 Task: Check the average views per listing of balcony in the last 3 years.
Action: Mouse moved to (823, 190)
Screenshot: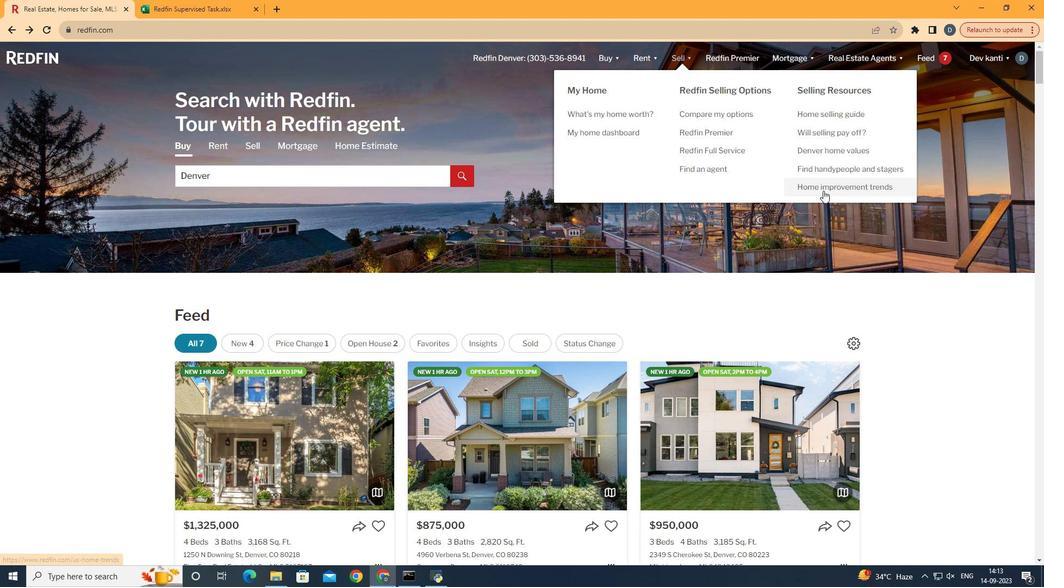 
Action: Mouse pressed left at (823, 190)
Screenshot: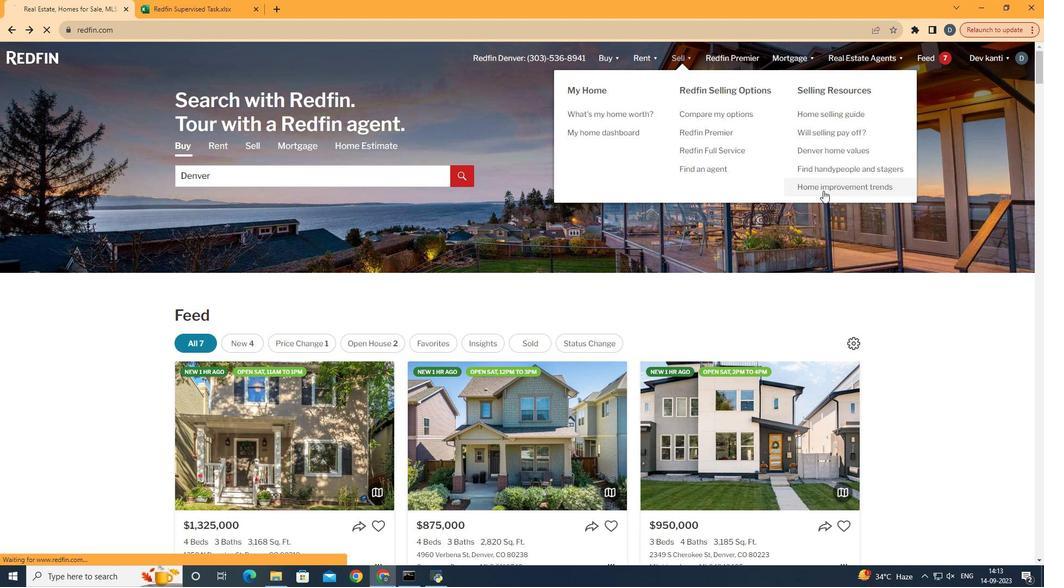 
Action: Mouse moved to (254, 218)
Screenshot: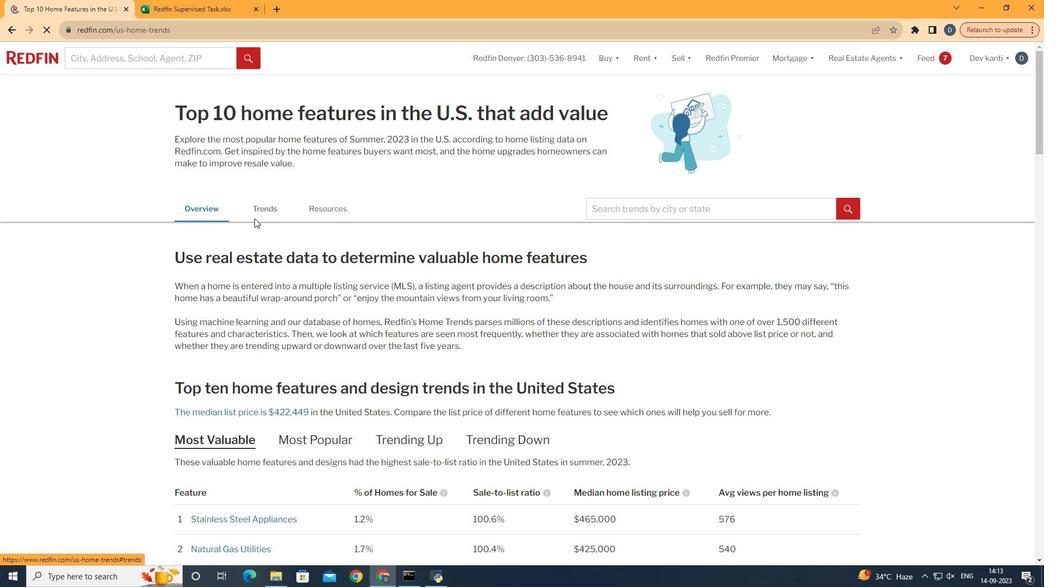 
Action: Mouse pressed left at (254, 218)
Screenshot: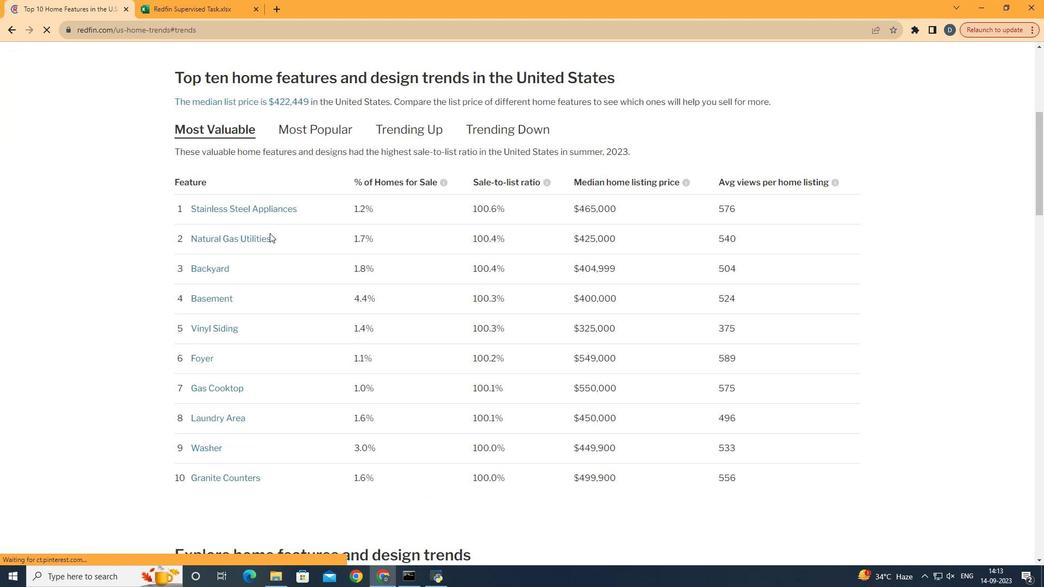 
Action: Mouse moved to (368, 281)
Screenshot: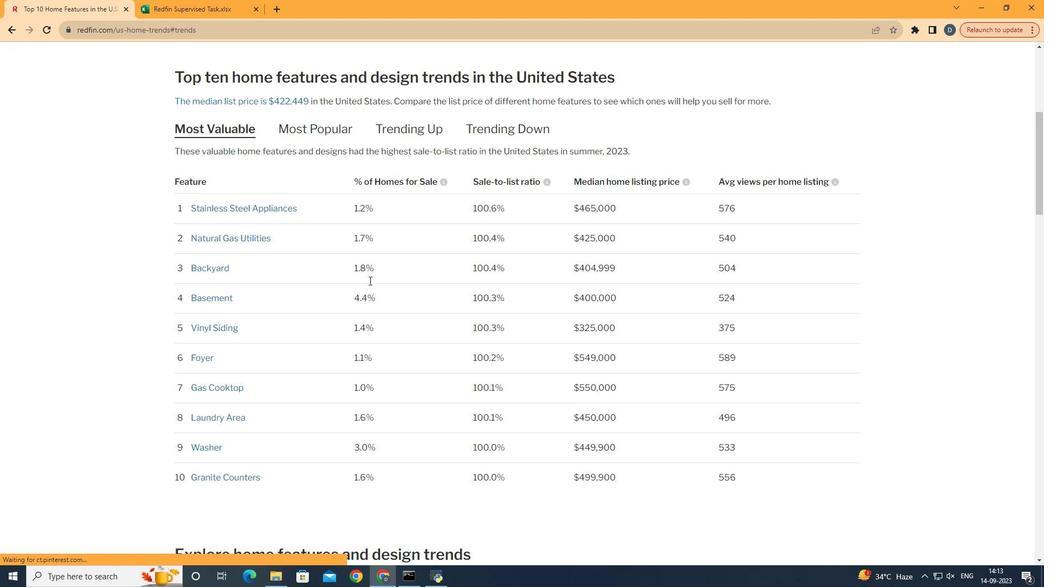 
Action: Mouse scrolled (368, 280) with delta (0, 0)
Screenshot: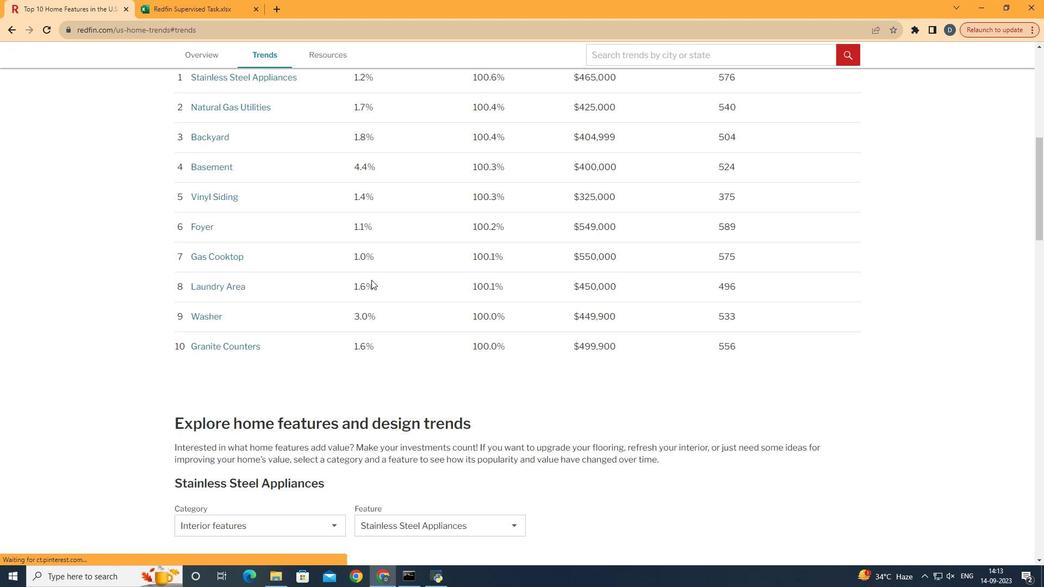 
Action: Mouse moved to (369, 280)
Screenshot: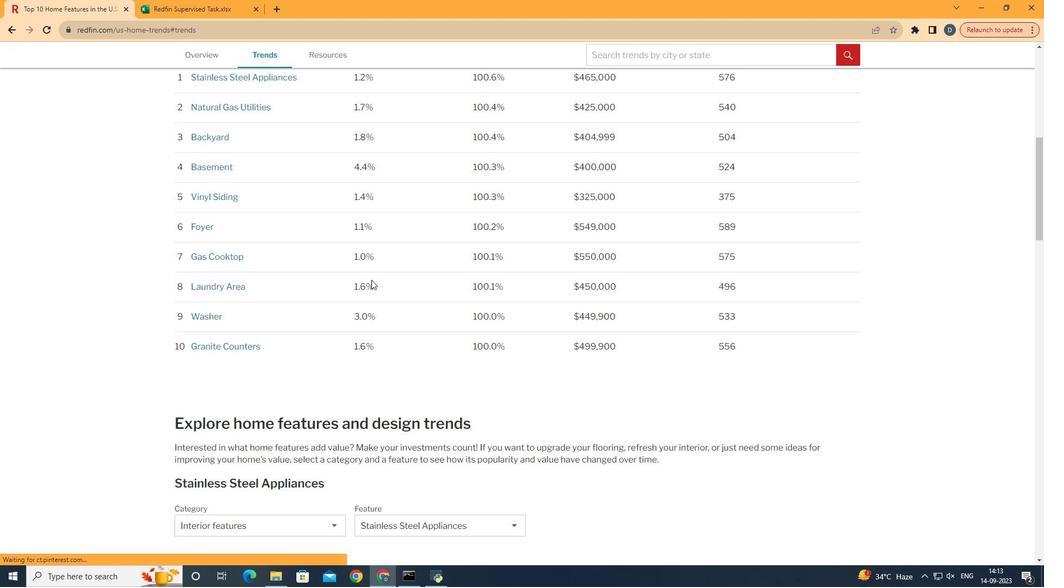 
Action: Mouse scrolled (369, 280) with delta (0, 0)
Screenshot: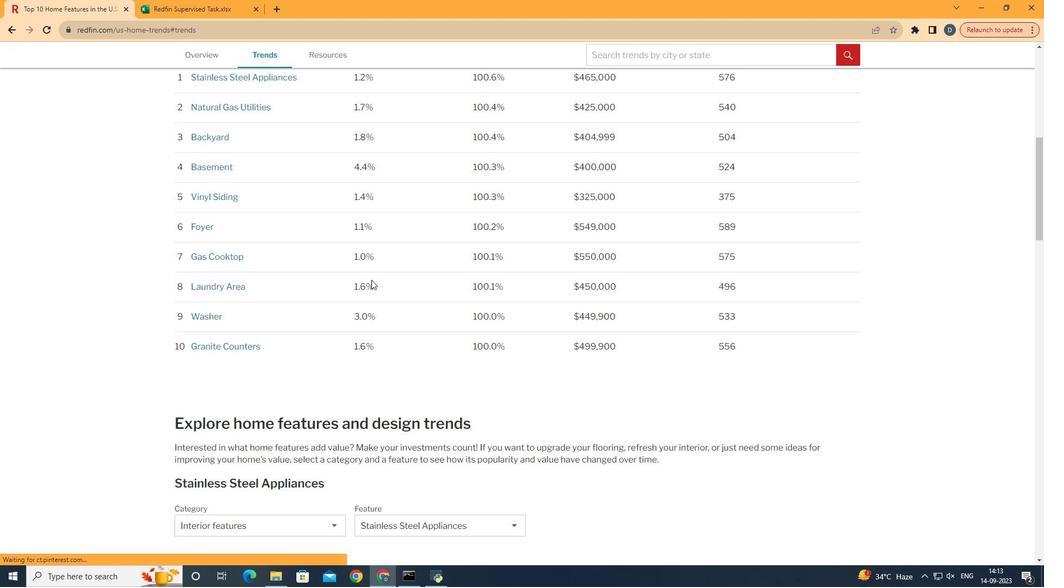 
Action: Mouse scrolled (369, 280) with delta (0, 0)
Screenshot: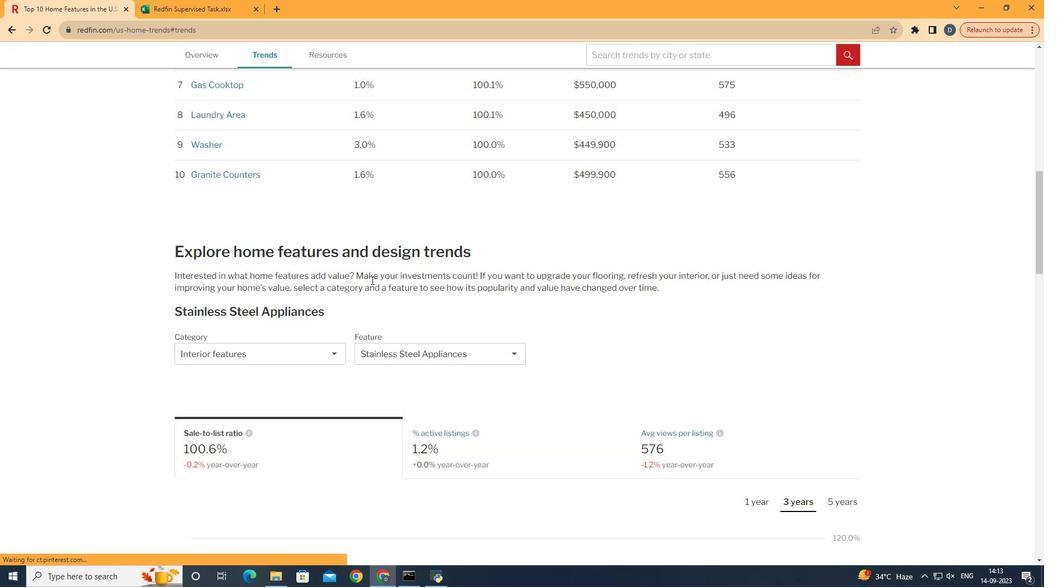 
Action: Mouse scrolled (369, 280) with delta (0, 0)
Screenshot: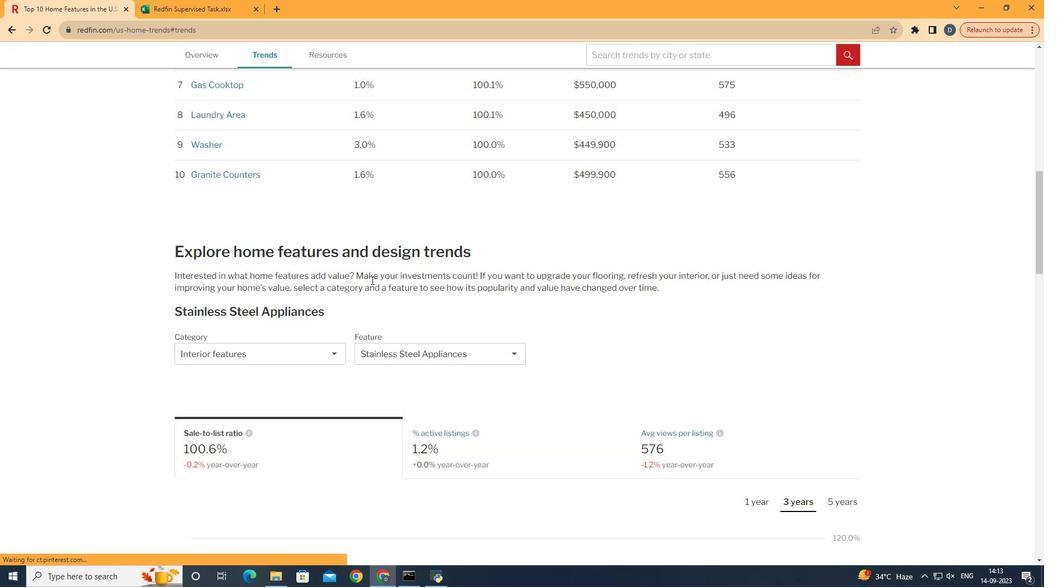 
Action: Mouse moved to (369, 280)
Screenshot: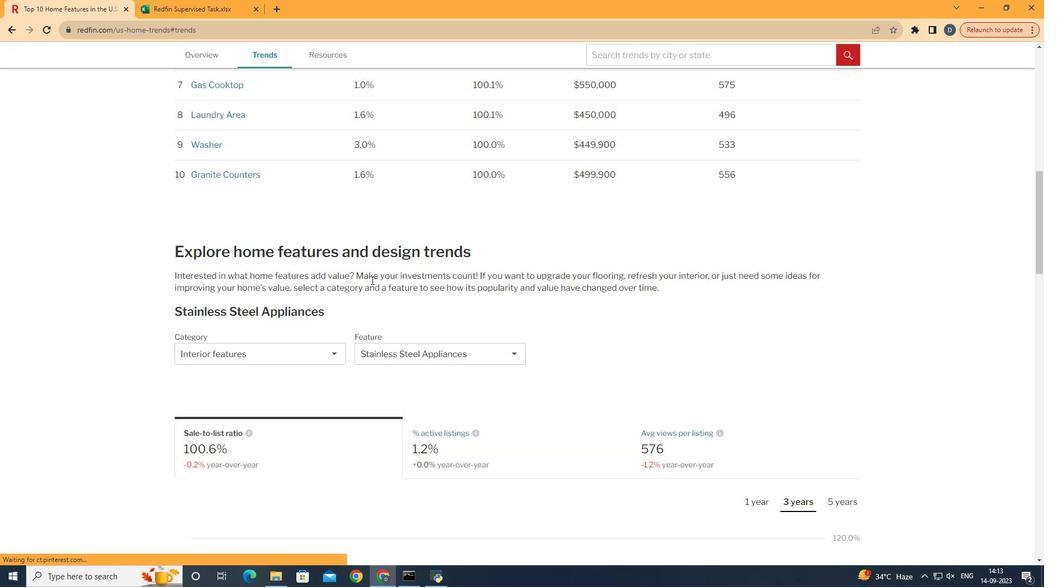 
Action: Mouse scrolled (369, 280) with delta (0, 0)
Screenshot: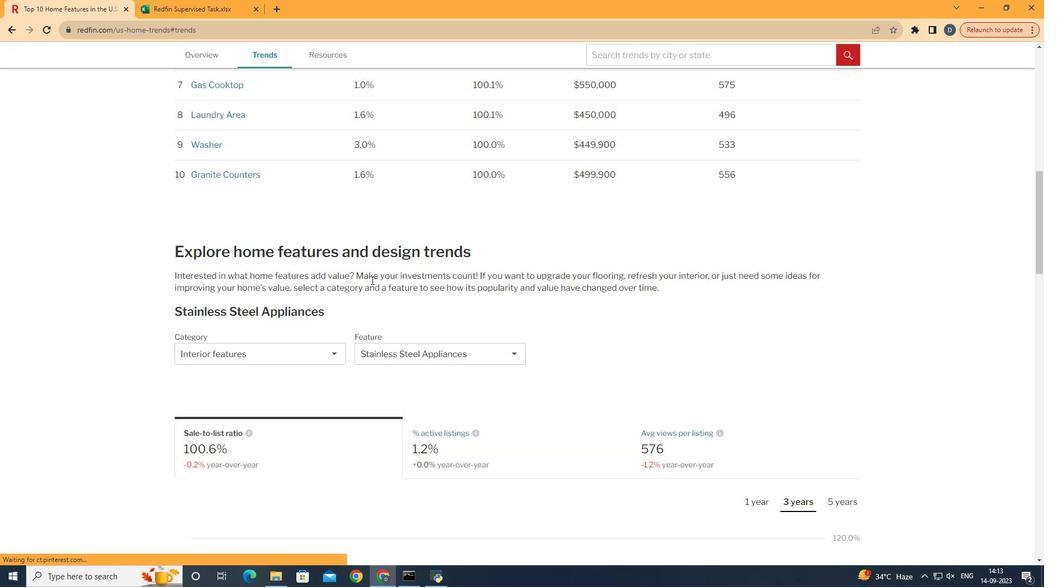 
Action: Mouse moved to (370, 280)
Screenshot: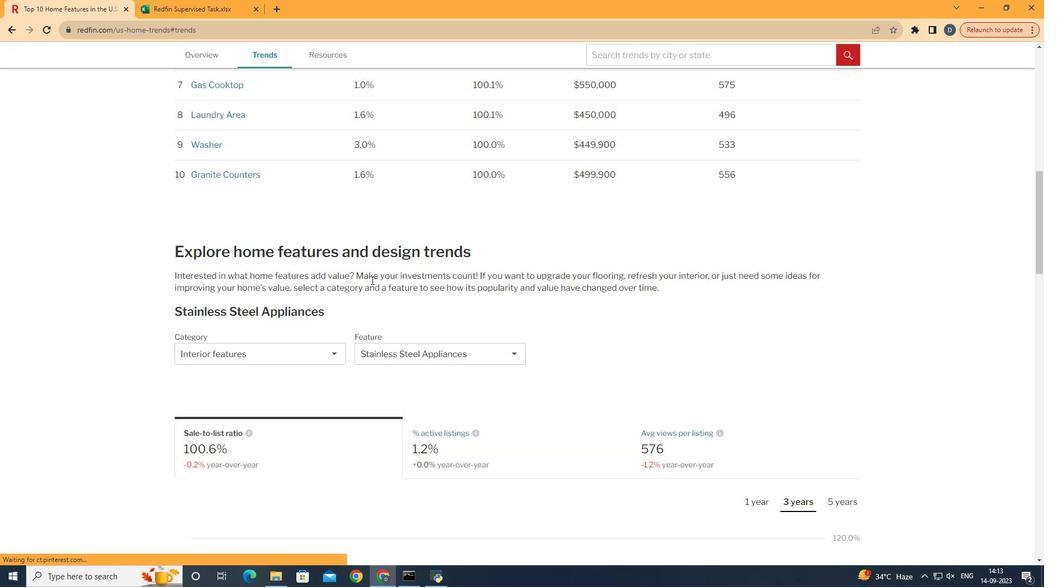 
Action: Mouse scrolled (370, 280) with delta (0, 0)
Screenshot: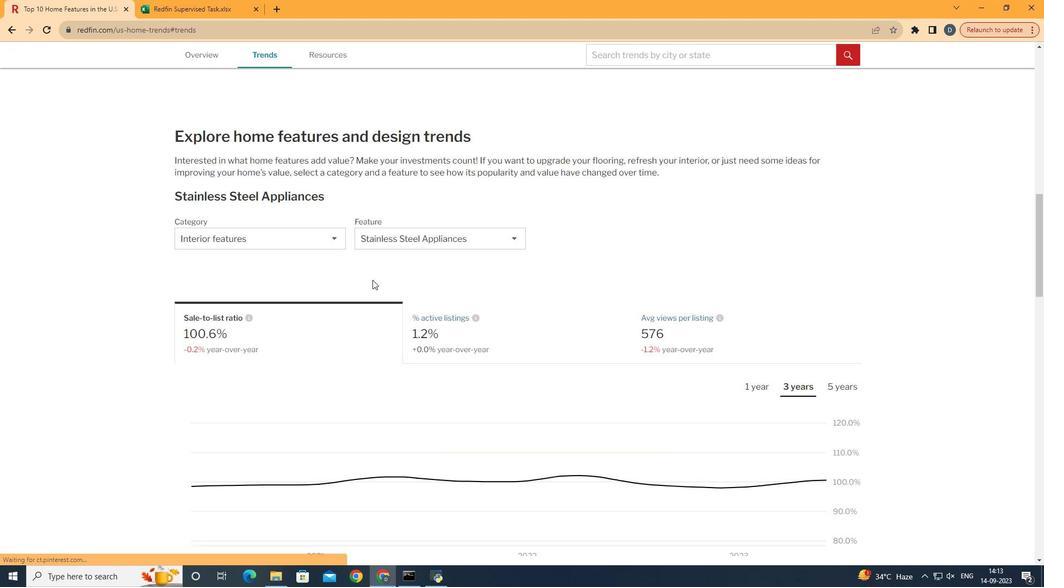 
Action: Mouse scrolled (370, 280) with delta (0, 0)
Screenshot: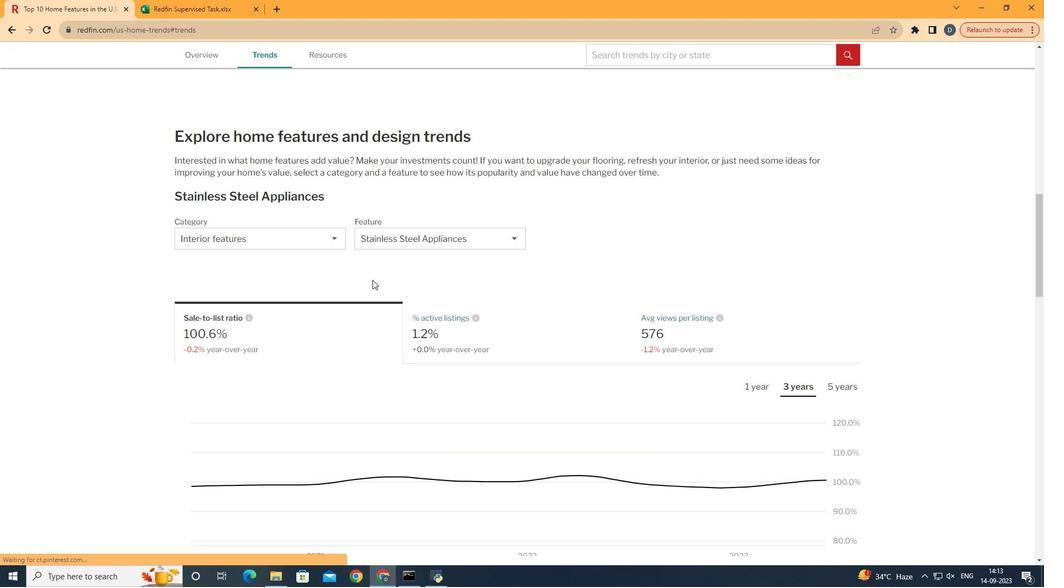 
Action: Mouse moved to (370, 280)
Screenshot: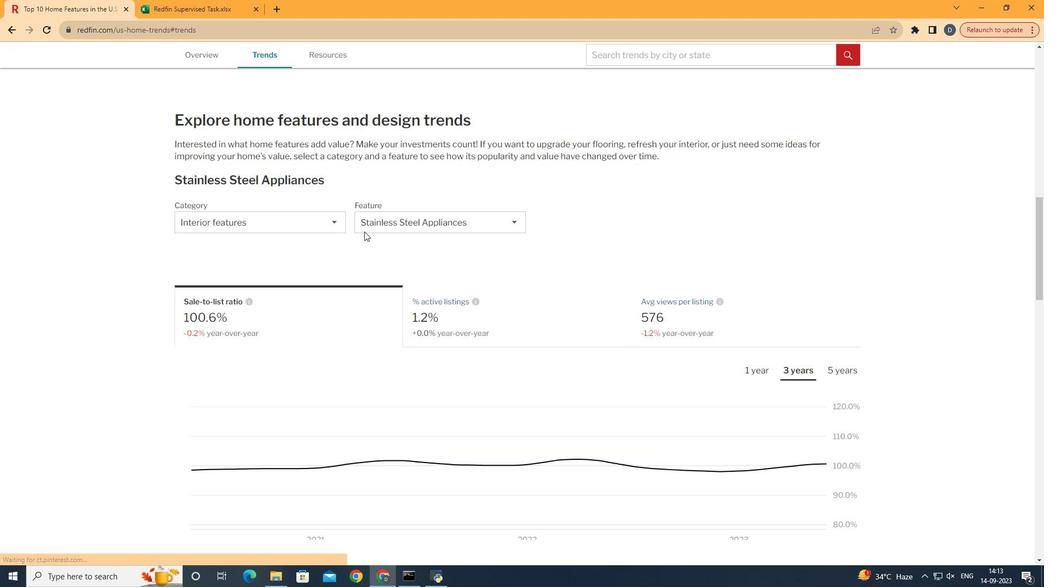 
Action: Mouse scrolled (370, 280) with delta (0, 0)
Screenshot: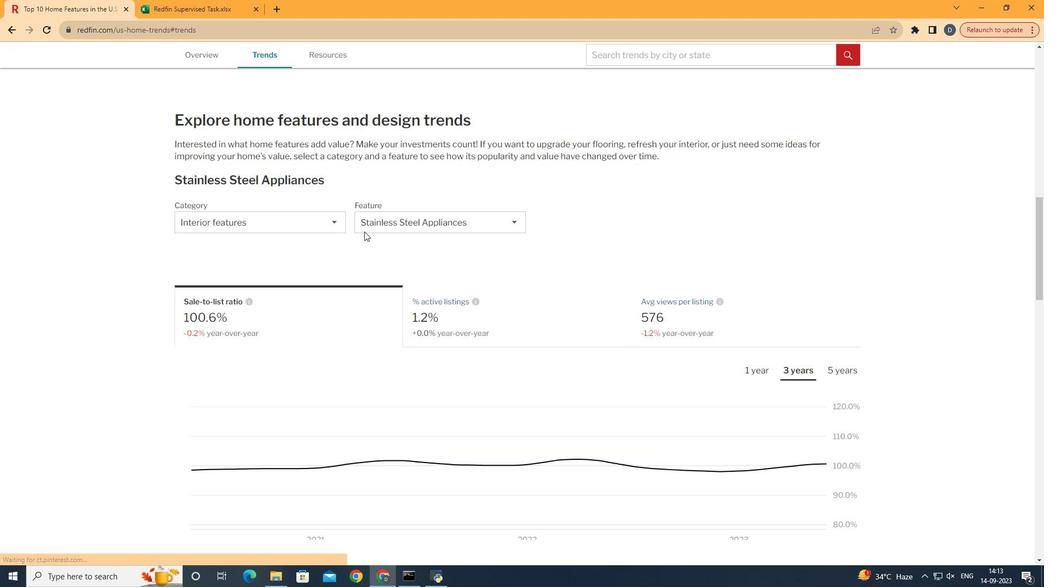 
Action: Mouse moved to (302, 217)
Screenshot: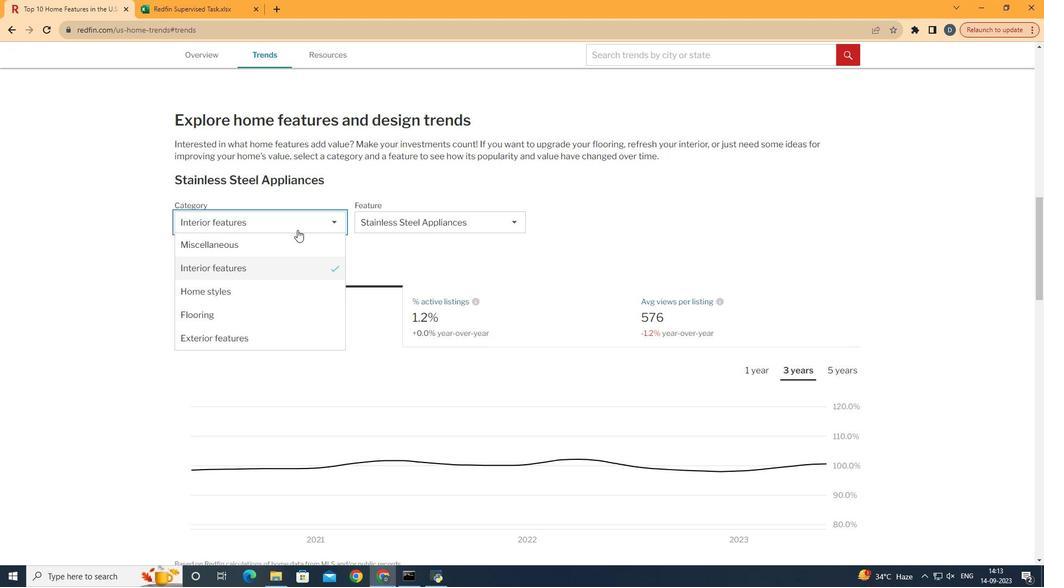 
Action: Mouse pressed left at (302, 217)
Screenshot: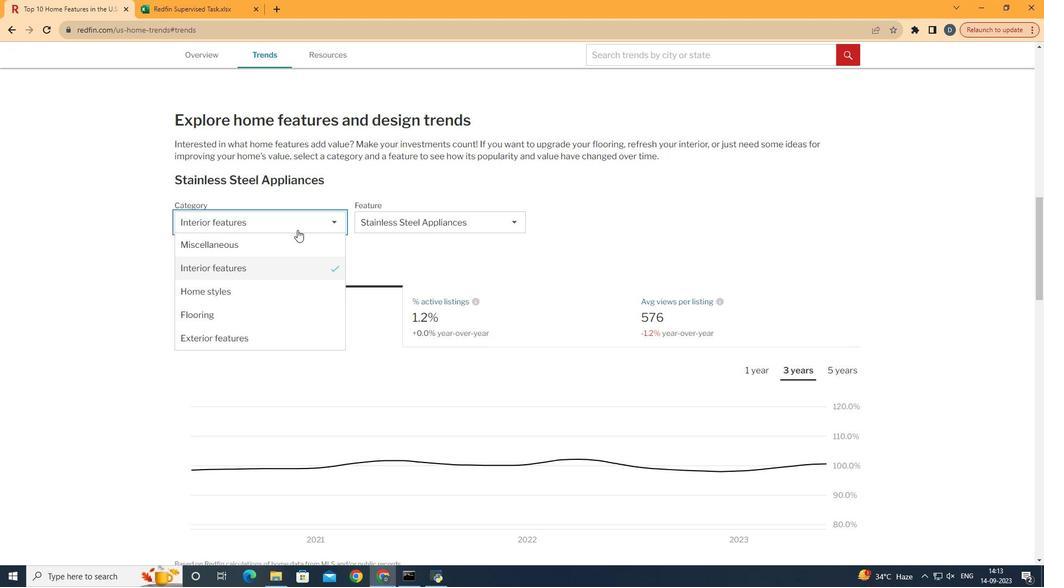 
Action: Mouse moved to (292, 334)
Screenshot: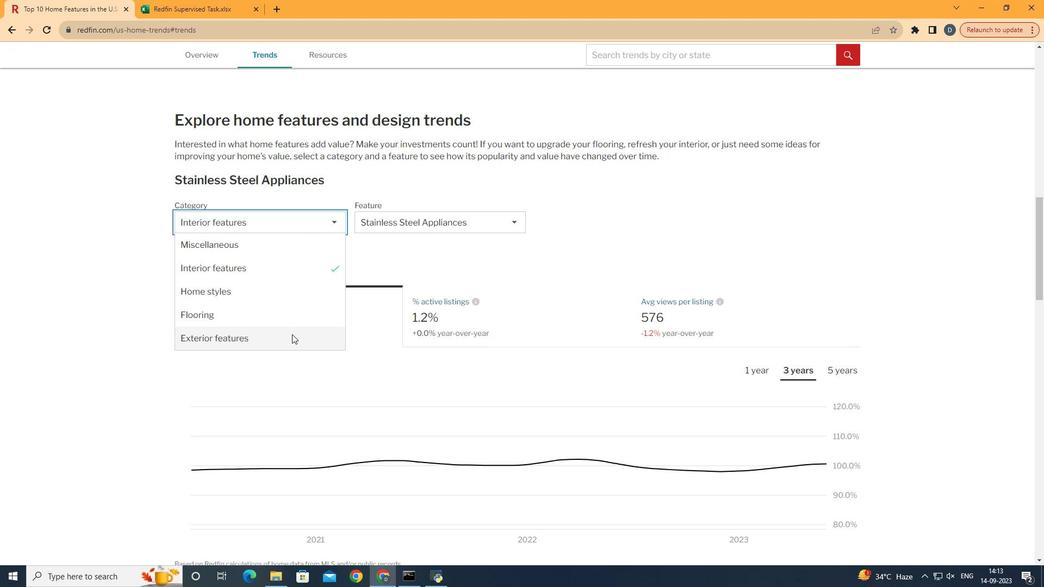 
Action: Mouse pressed left at (292, 334)
Screenshot: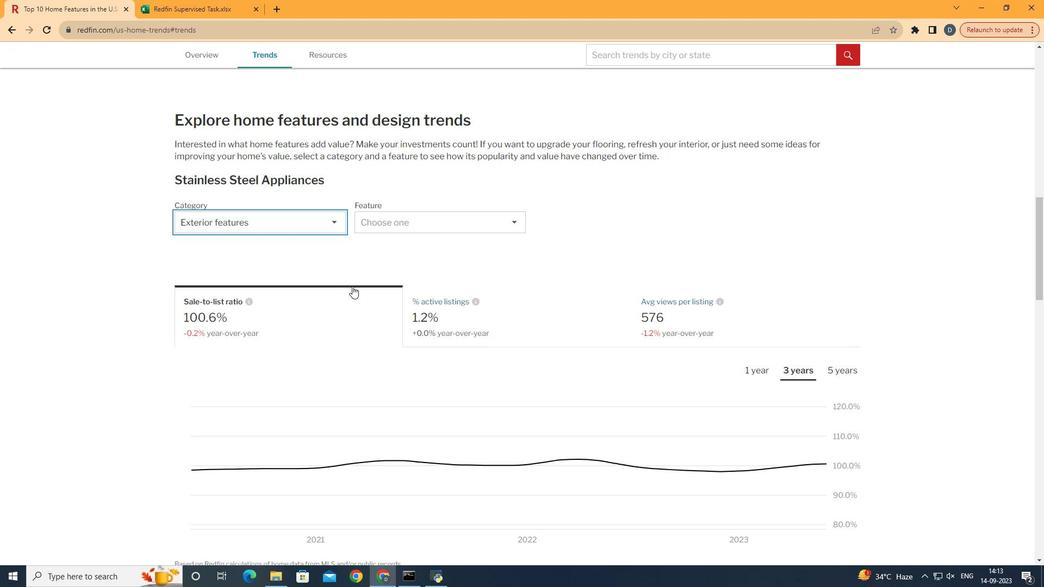 
Action: Mouse moved to (427, 236)
Screenshot: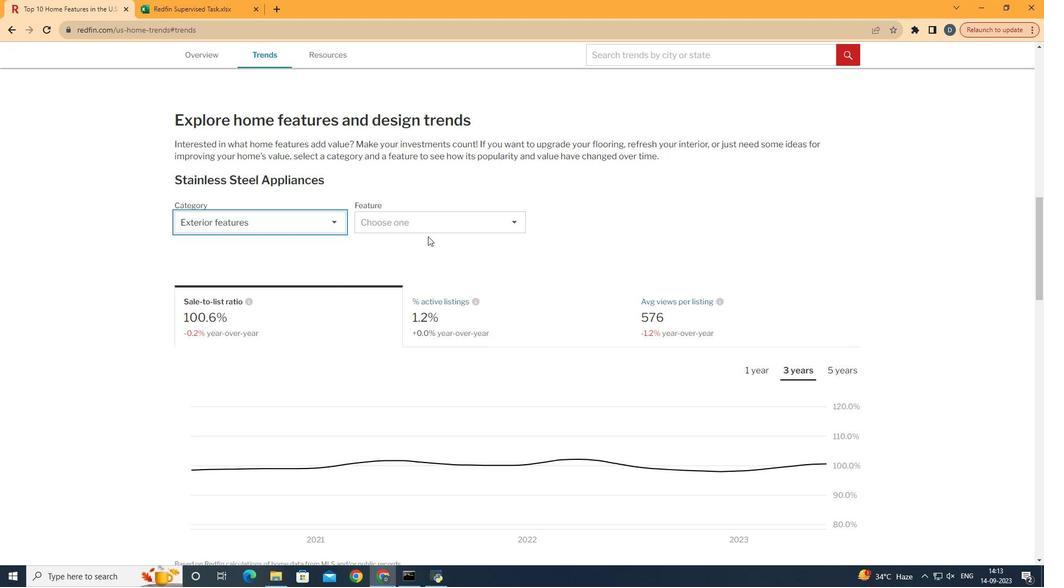 
Action: Mouse pressed left at (427, 236)
Screenshot: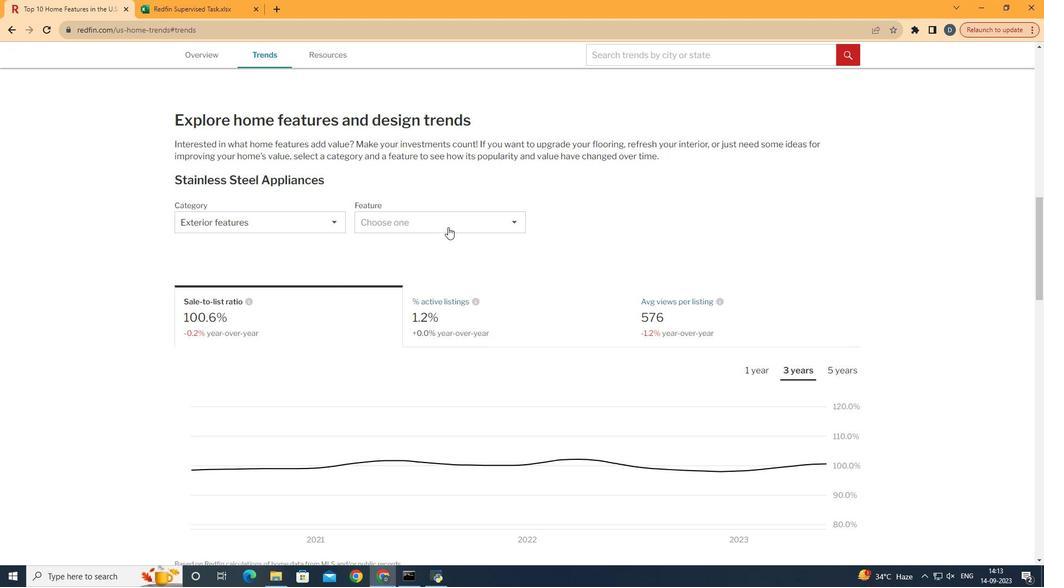 
Action: Mouse moved to (448, 227)
Screenshot: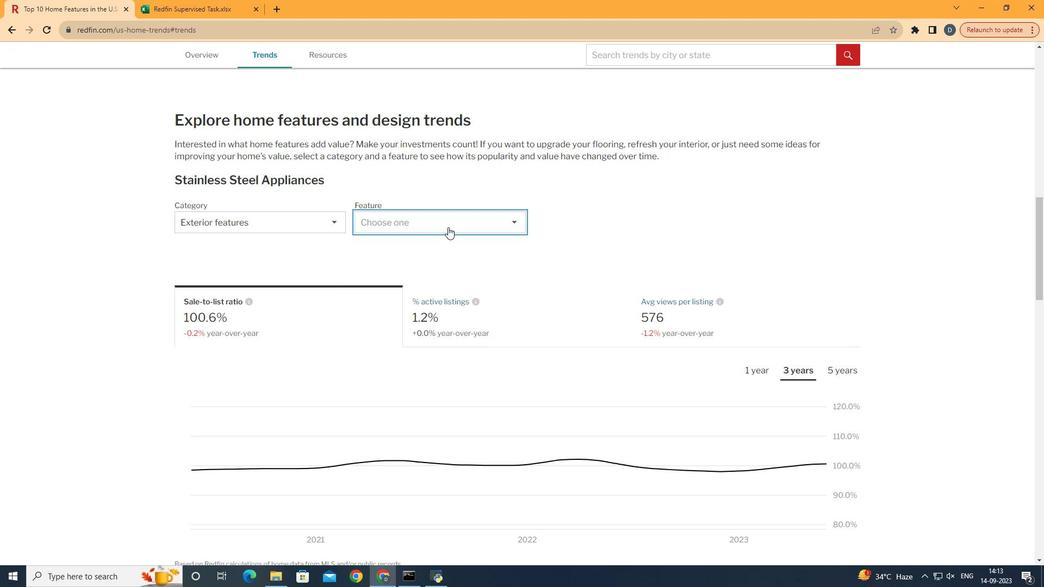 
Action: Mouse pressed left at (448, 227)
Screenshot: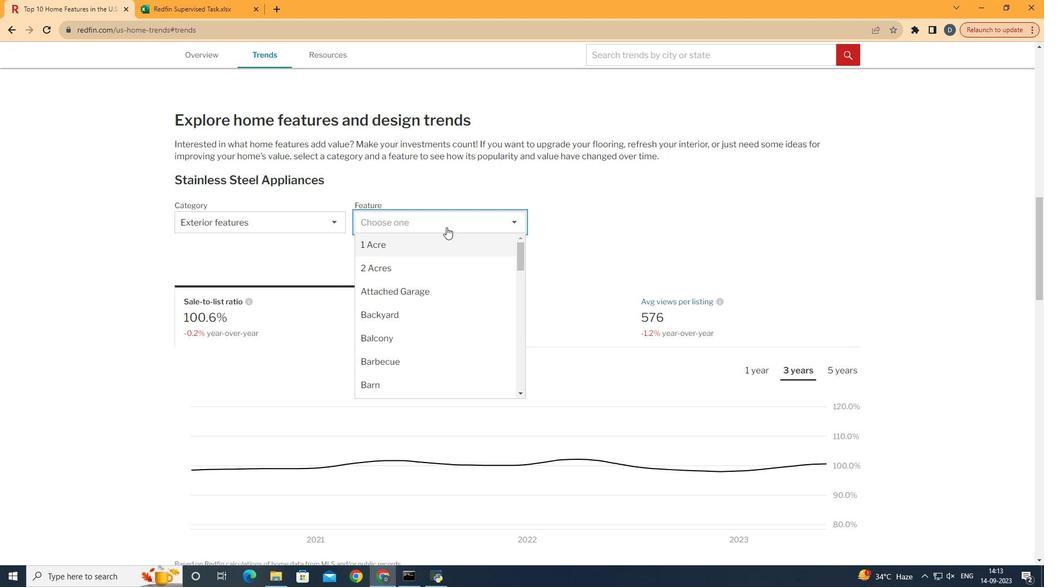 
Action: Mouse moved to (447, 332)
Screenshot: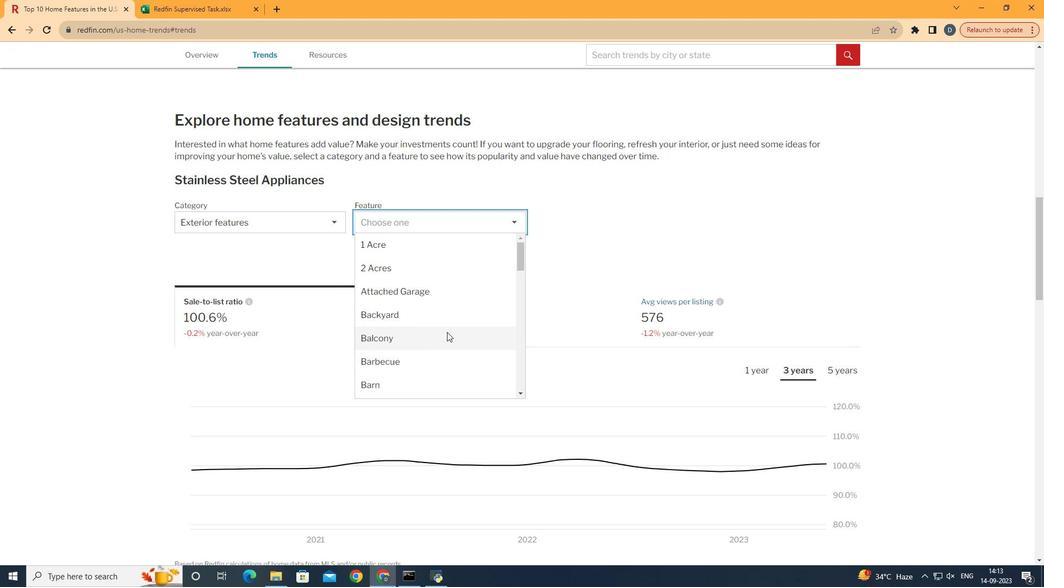 
Action: Mouse pressed left at (447, 332)
Screenshot: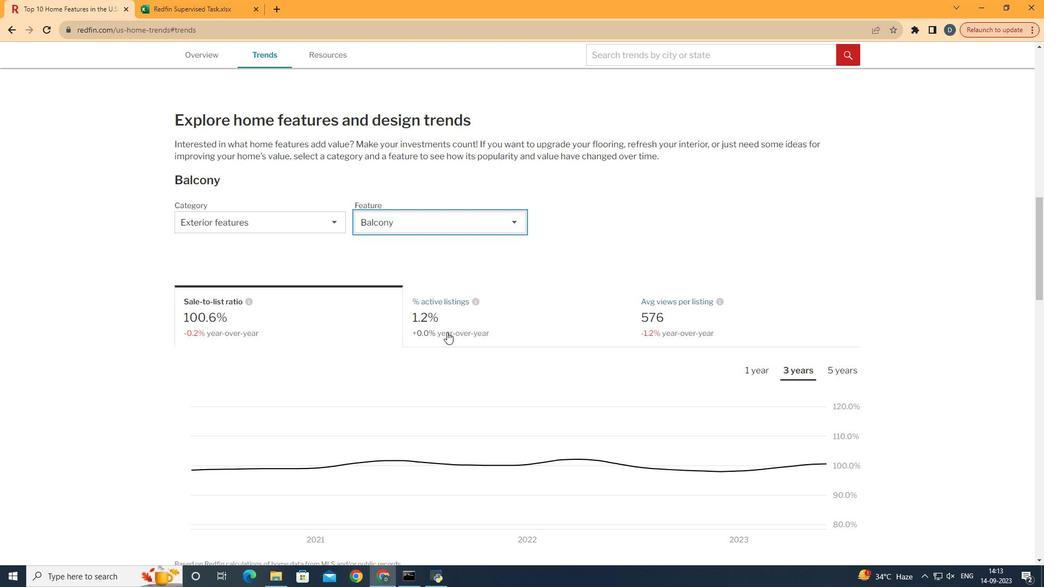
Action: Mouse moved to (611, 244)
Screenshot: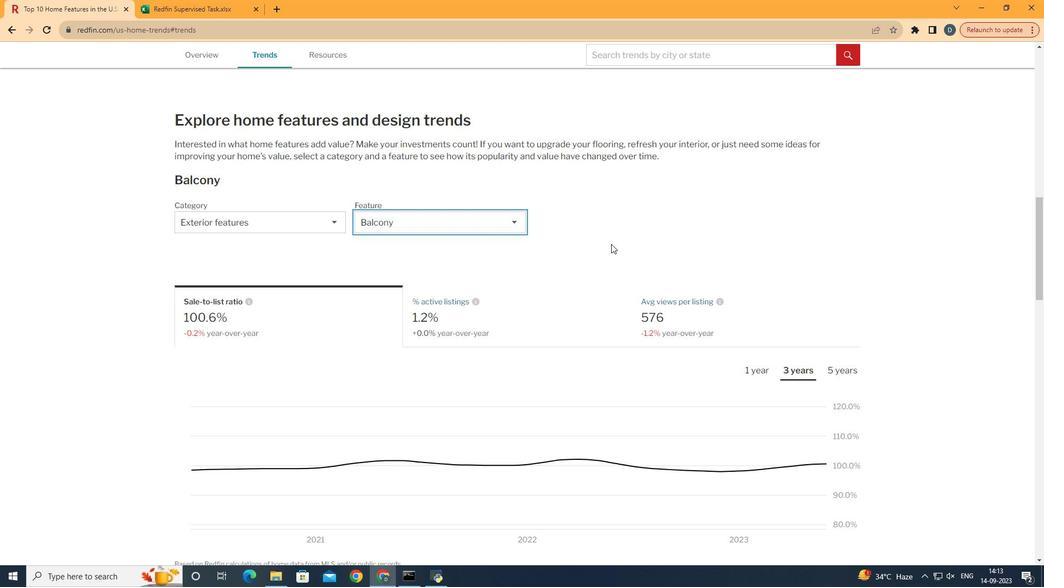 
Action: Mouse scrolled (611, 243) with delta (0, 0)
Screenshot: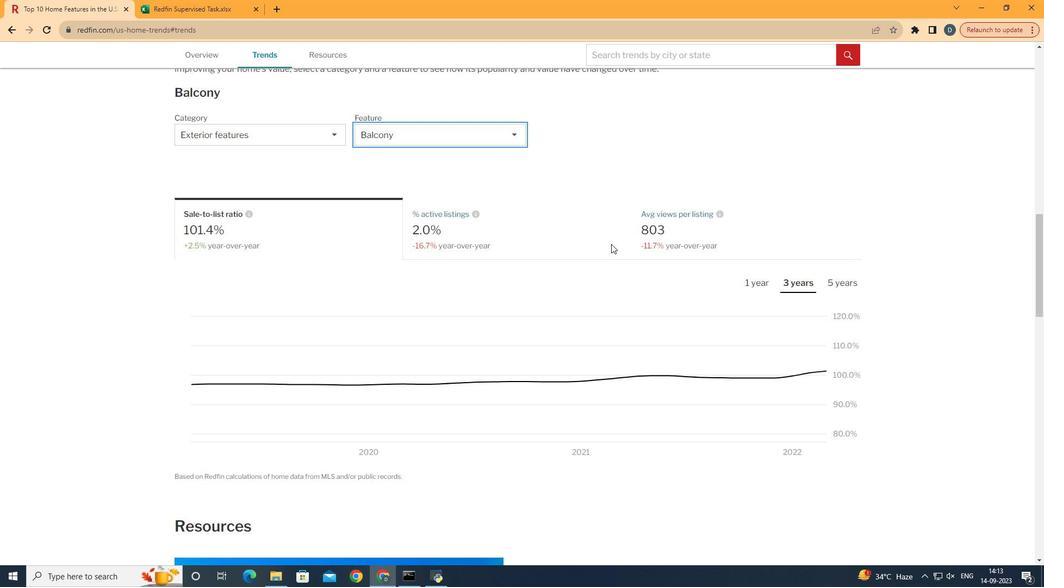 
Action: Mouse scrolled (611, 243) with delta (0, 0)
Screenshot: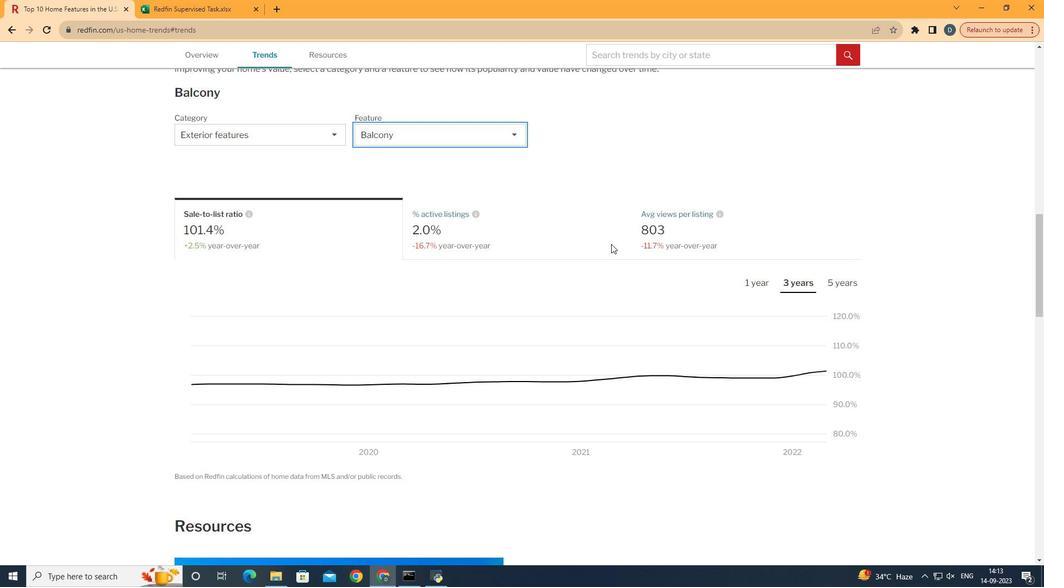 
Action: Mouse moved to (779, 208)
Screenshot: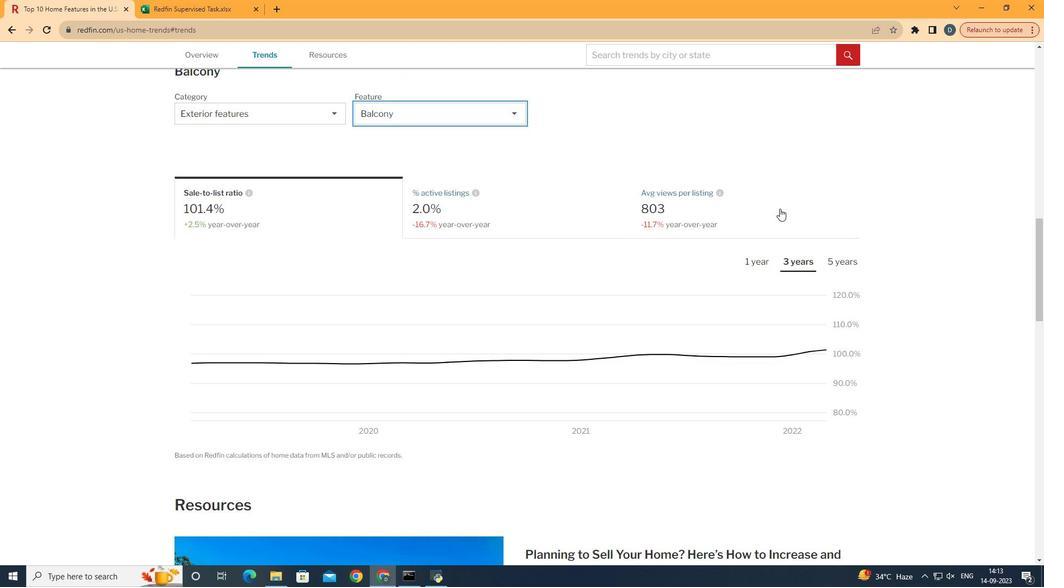 
Action: Mouse pressed left at (779, 208)
Screenshot: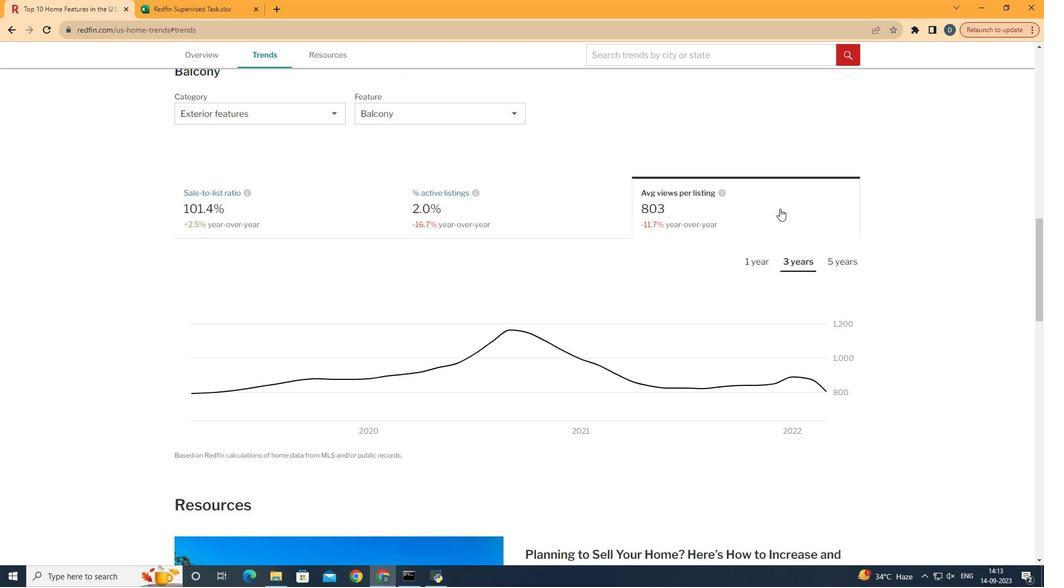 
Action: Mouse moved to (901, 162)
Screenshot: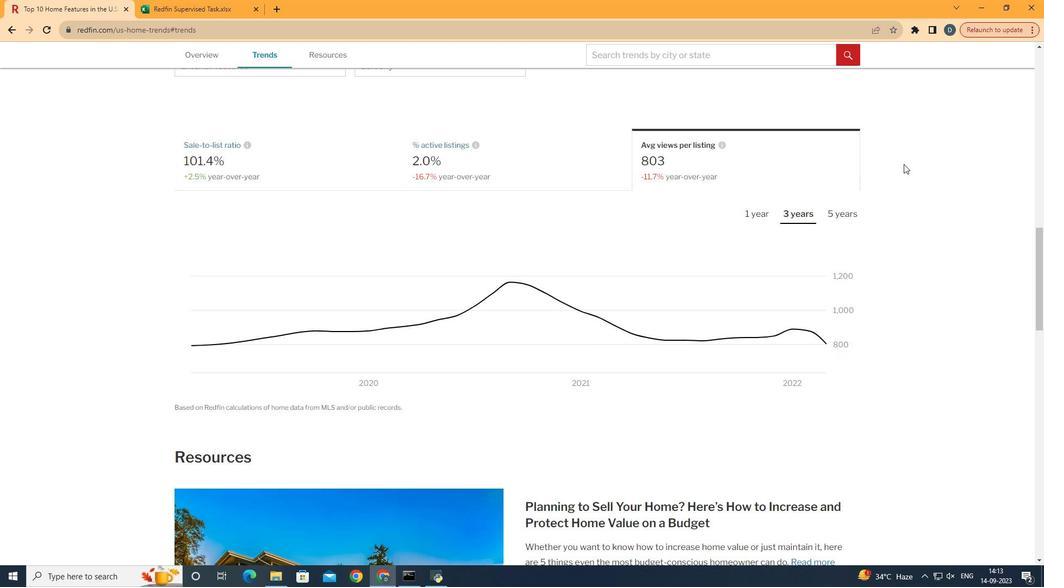 
Action: Mouse scrolled (901, 161) with delta (0, 0)
Screenshot: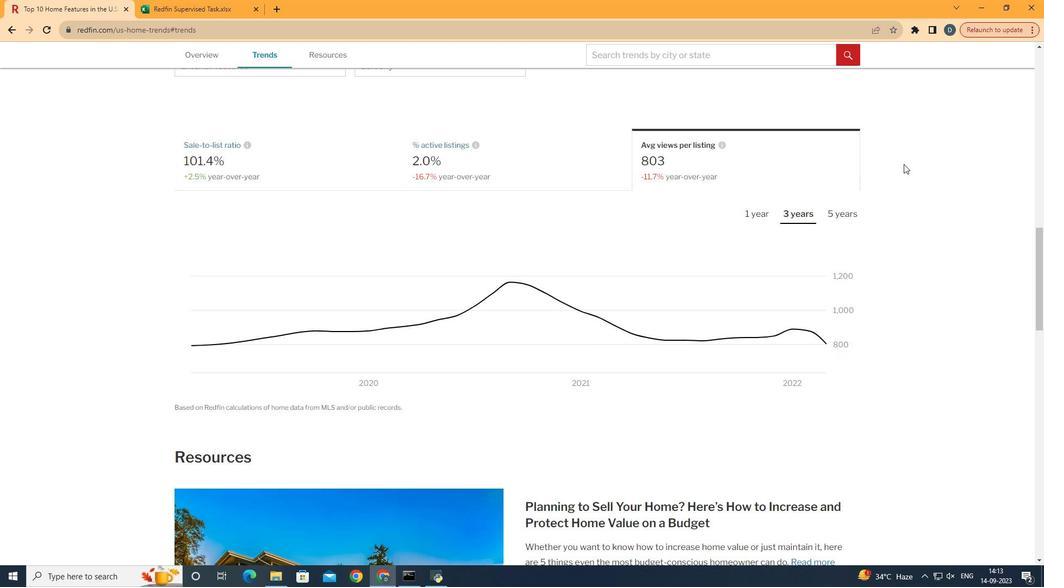 
Action: Mouse moved to (903, 164)
Screenshot: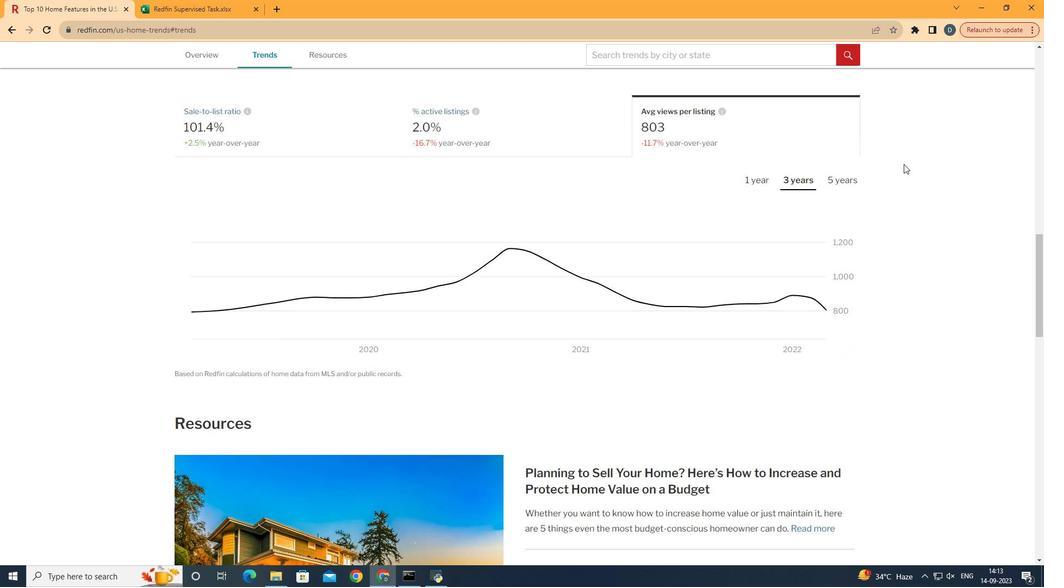 
Action: Mouse scrolled (903, 163) with delta (0, 0)
Screenshot: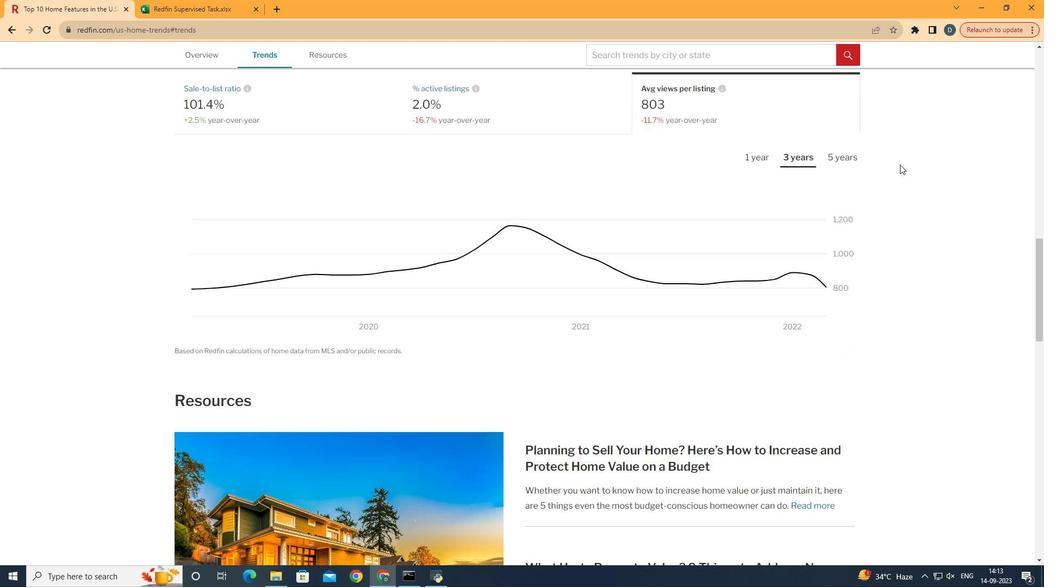 
Action: Mouse moved to (798, 163)
Screenshot: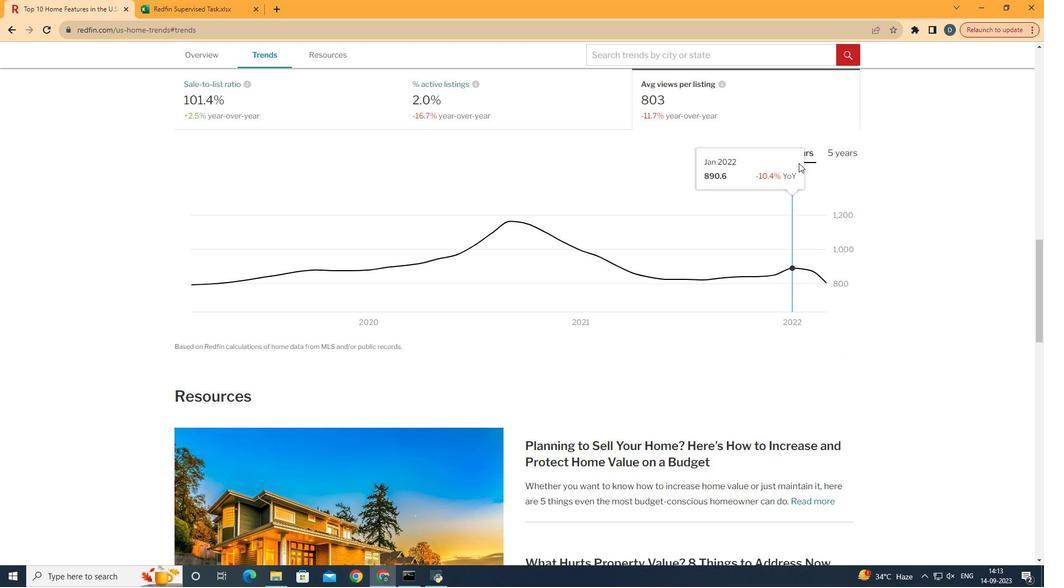 
Action: Mouse pressed left at (798, 163)
Screenshot: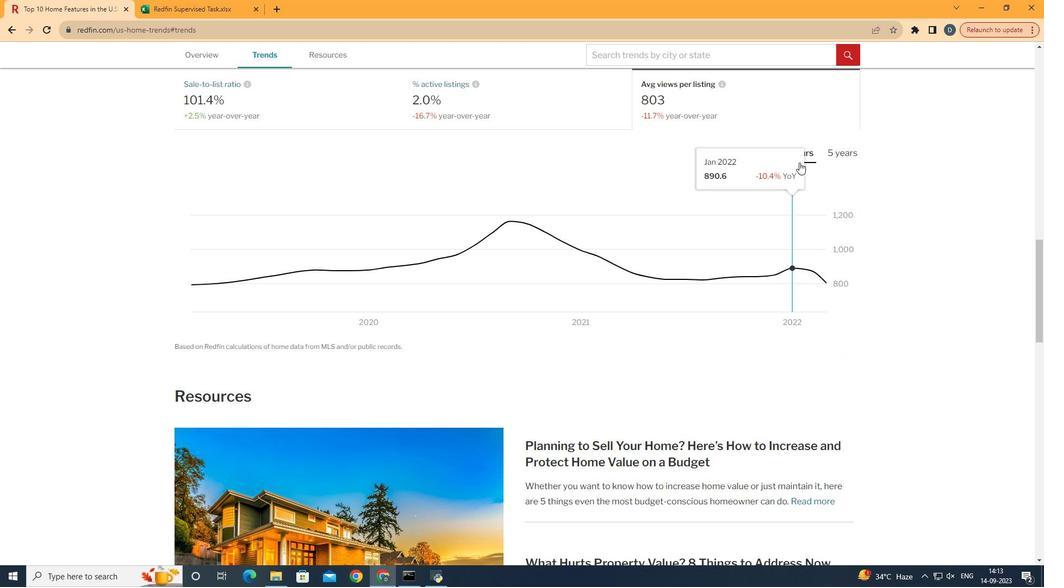 
Action: Mouse moved to (804, 160)
Screenshot: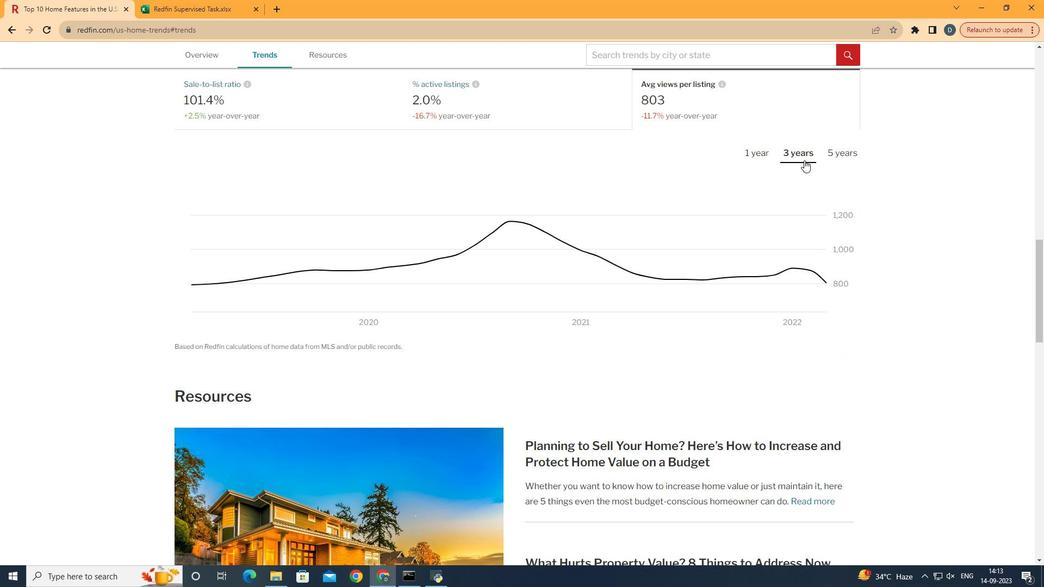 
Action: Mouse pressed left at (804, 160)
Screenshot: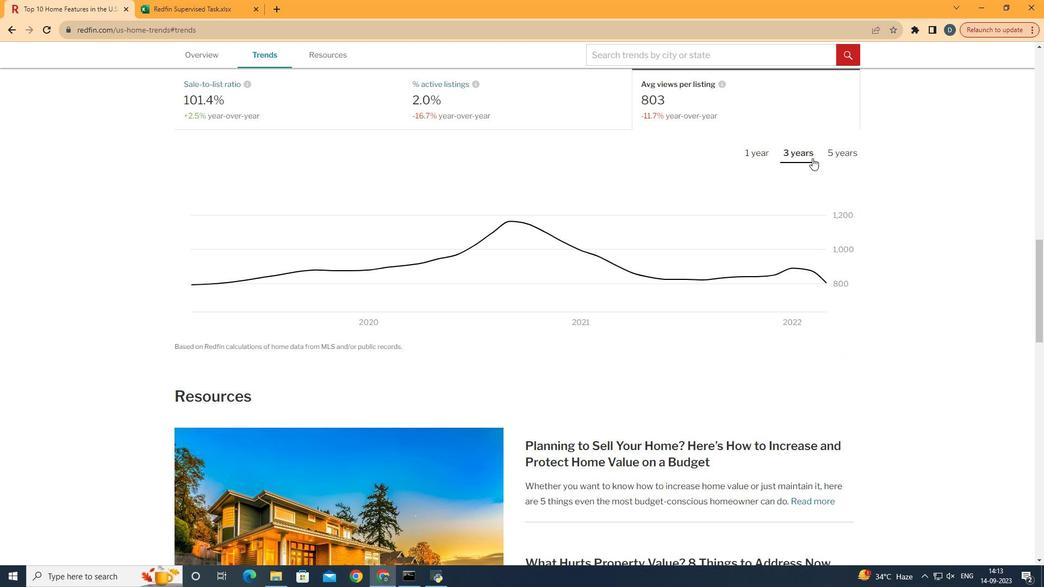 
Action: Mouse moved to (869, 154)
Screenshot: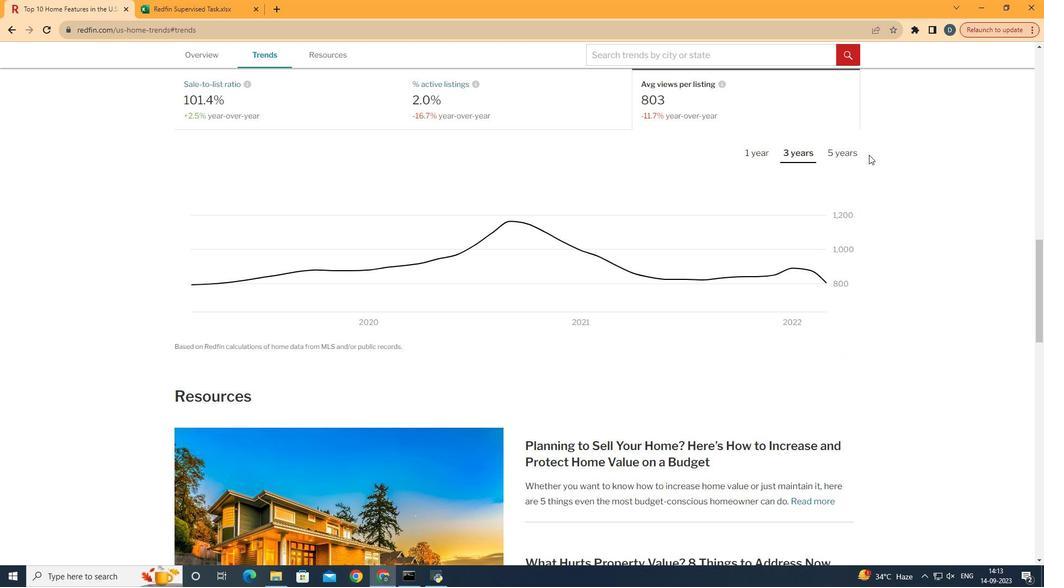 
